 Task: Create a section Dash & Dazzle and in the section, add a milestone Infrastructure Upgrade in the project UltraTech.
Action: Mouse moved to (74, 380)
Screenshot: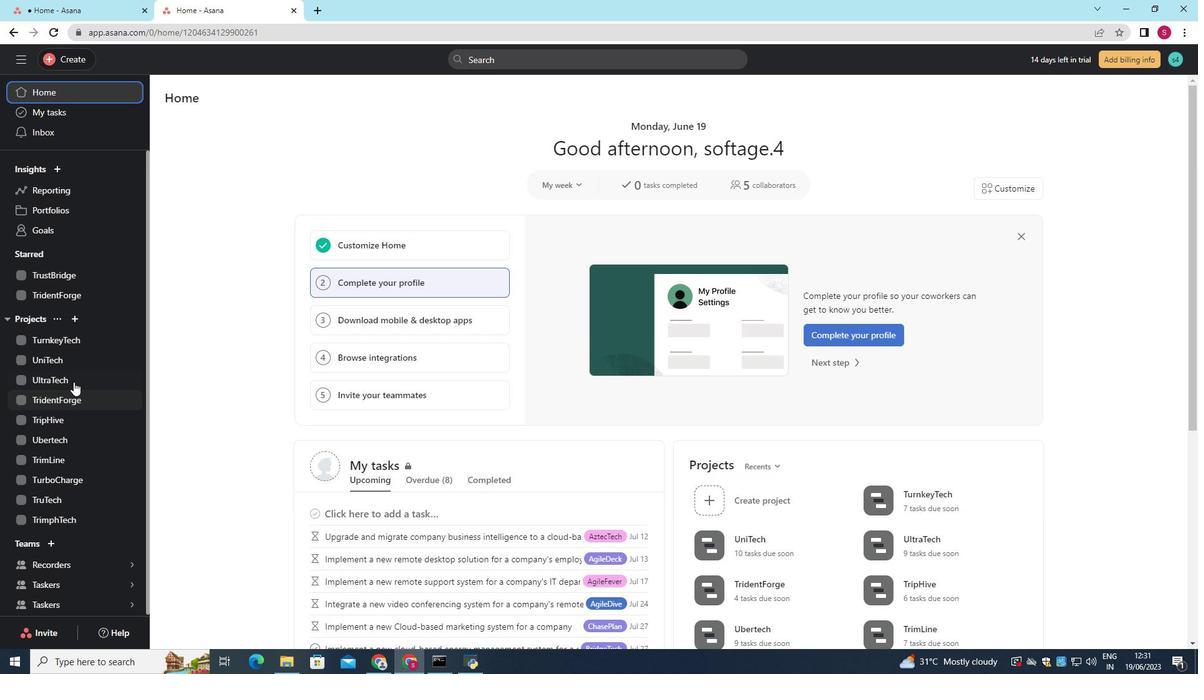 
Action: Mouse pressed left at (74, 380)
Screenshot: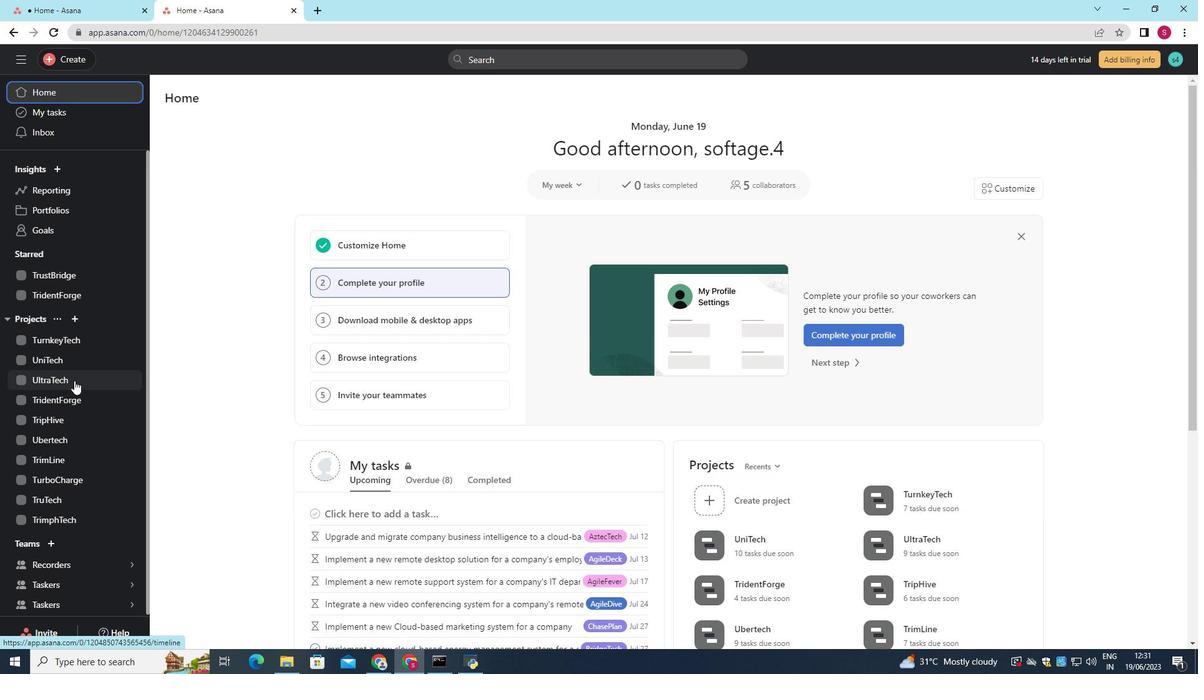
Action: Mouse moved to (204, 567)
Screenshot: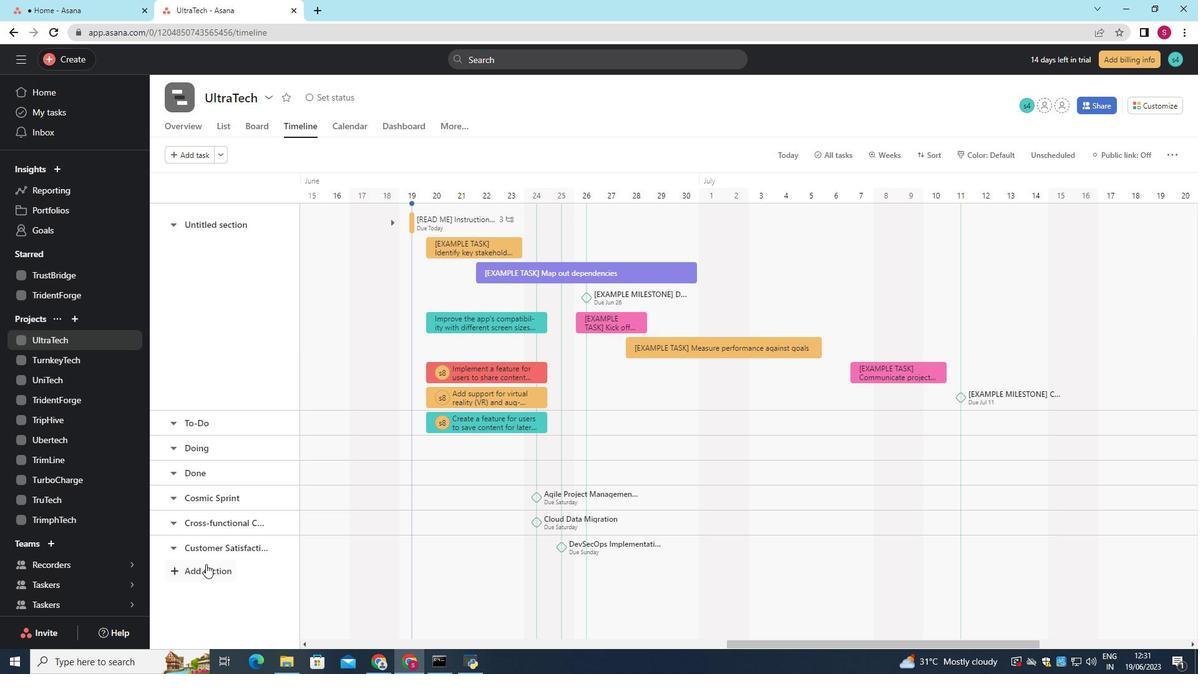 
Action: Mouse pressed left at (204, 567)
Screenshot: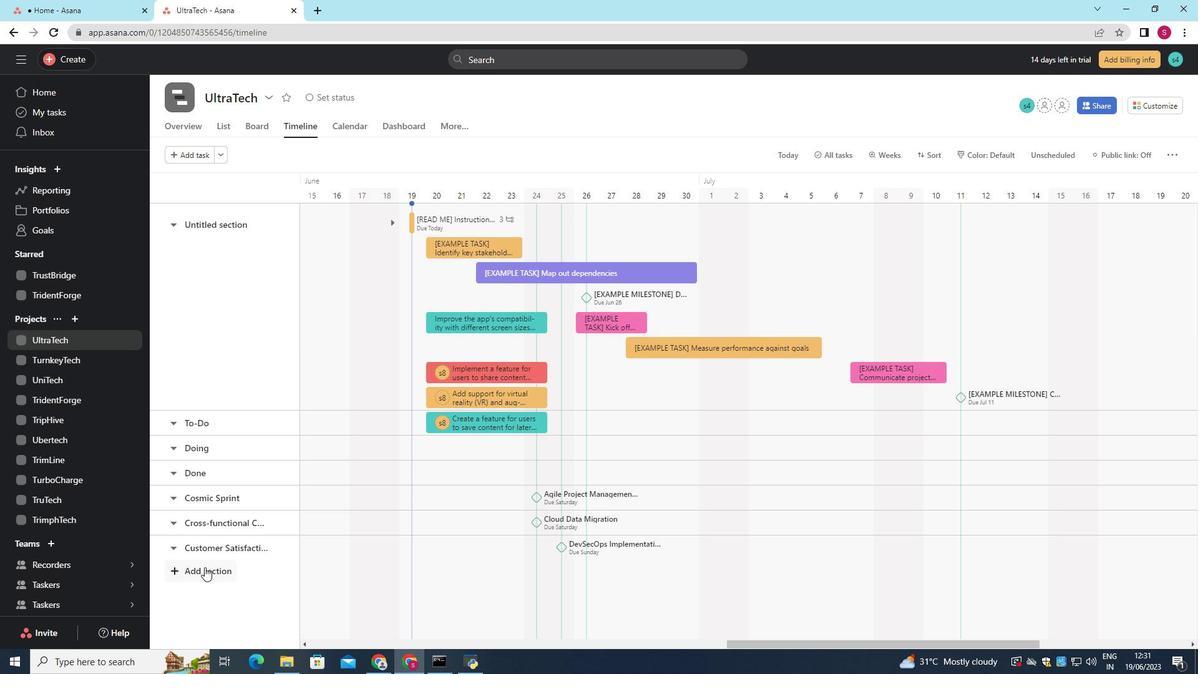 
Action: Key pressed <Key.shift>Dash<Key.space><Key.shift><Key.shift><Key.shift><Key.shift><Key.shift><Key.shift><Key.shift><Key.shift><Key.shift><Key.shift><Key.shift><Key.shift><Key.shift><Key.shift><Key.shift><Key.shift><Key.shift><Key.shift><Key.shift><Key.shift><Key.shift><Key.shift><Key.shift><Key.shift><Key.shift><Key.shift>&<Key.space><Key.shift>Dazzle<Key.enter>
Screenshot: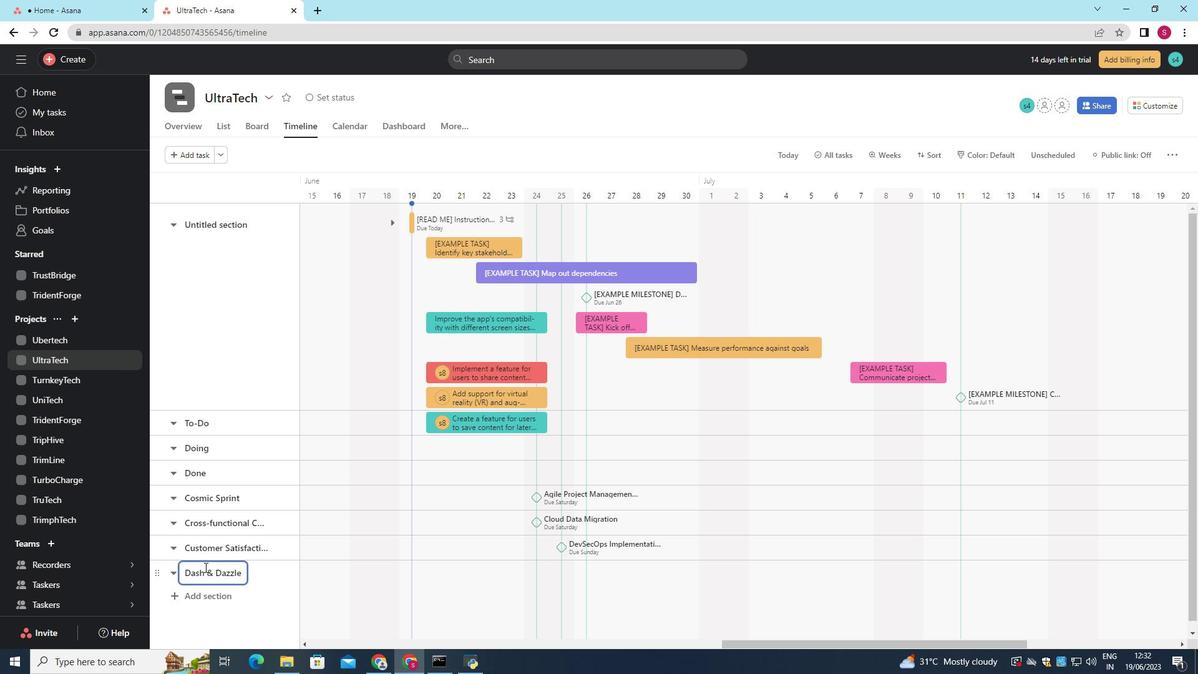 
Action: Mouse moved to (423, 580)
Screenshot: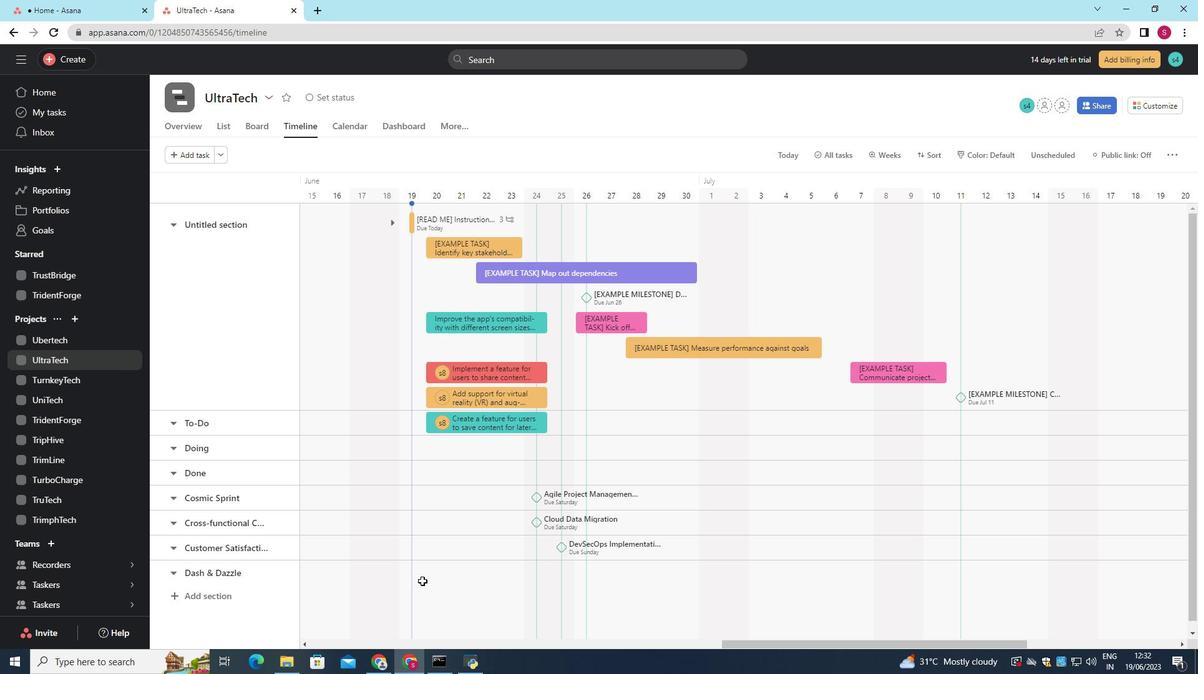 
Action: Mouse pressed left at (423, 580)
Screenshot: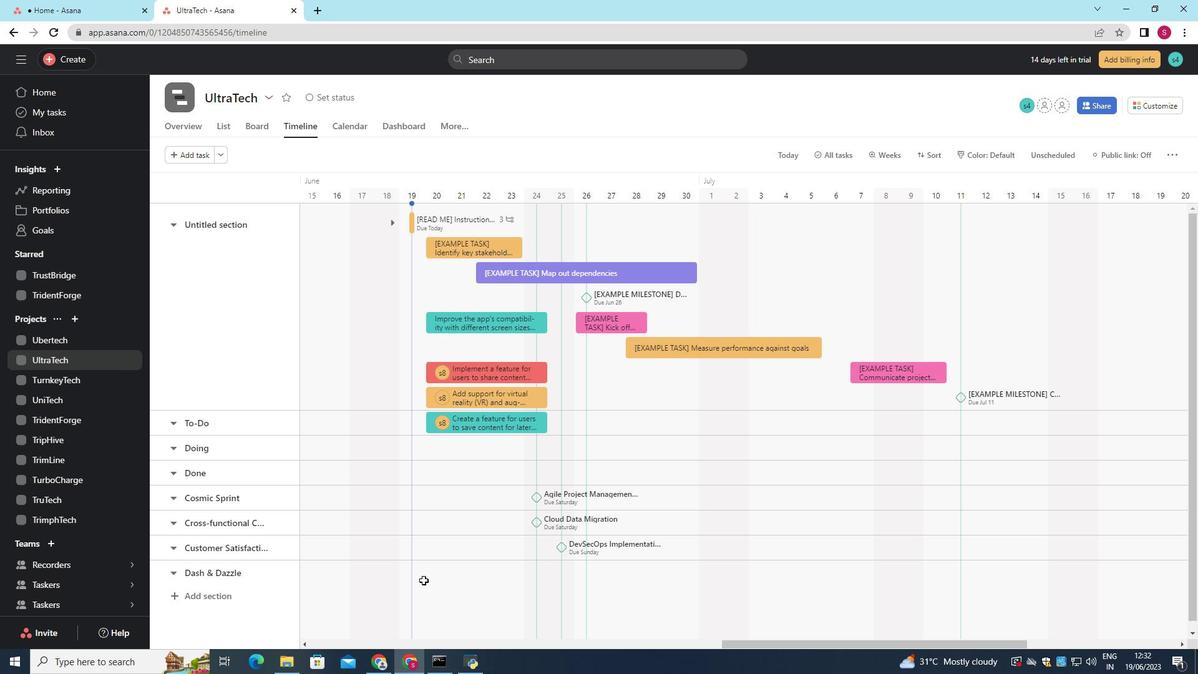 
Action: Key pressed <Key.shift><Key.shift><Key.shift><Key.shift><Key.shift><Key.shift><Key.shift>Infrastructure<Key.space><Key.shift>Upgrade
Screenshot: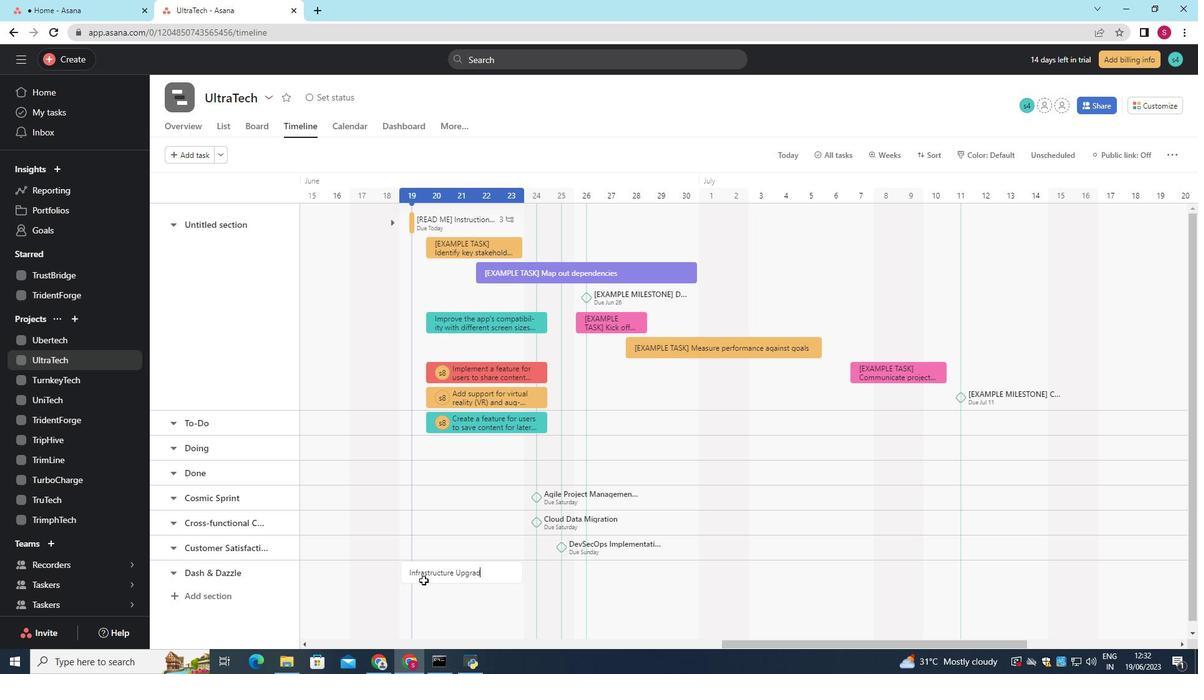 
Action: Mouse moved to (479, 586)
Screenshot: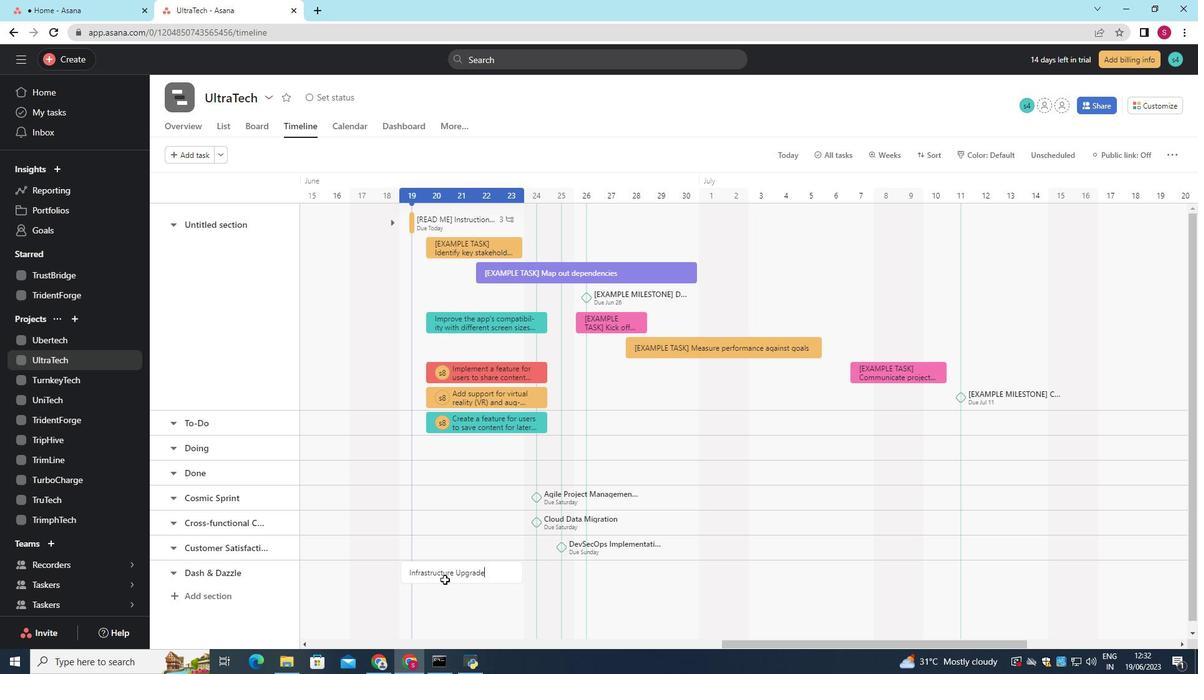 
Action: Key pressed <Key.enter>
Screenshot: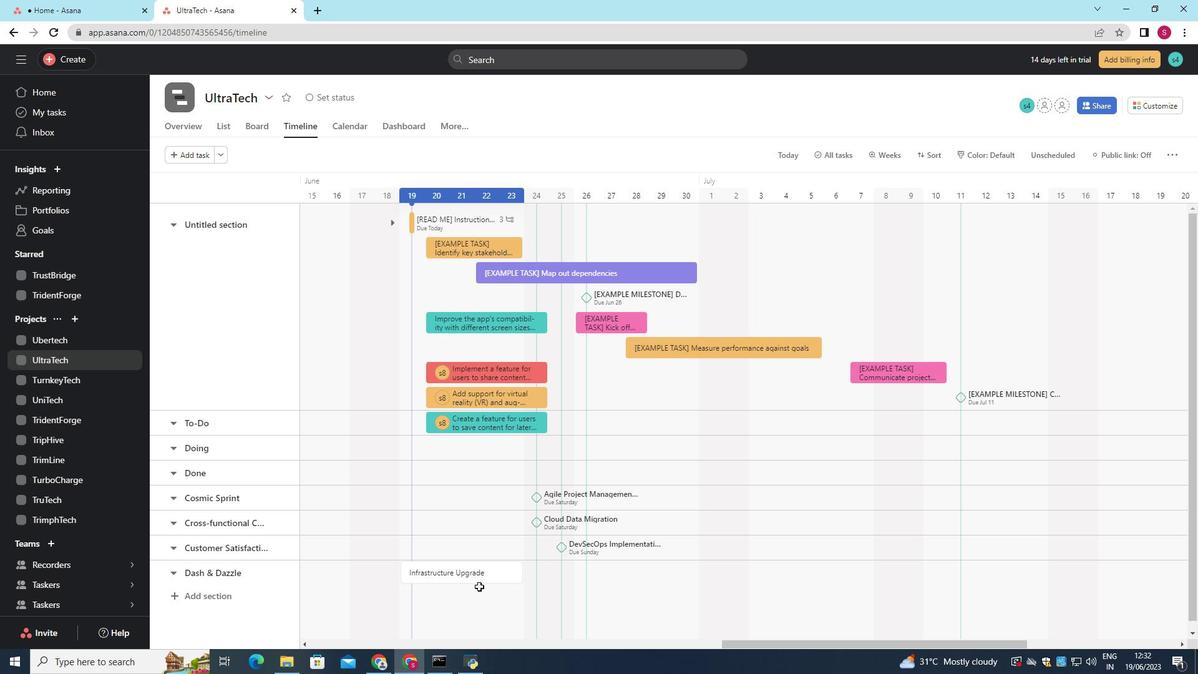 
Action: Mouse moved to (485, 573)
Screenshot: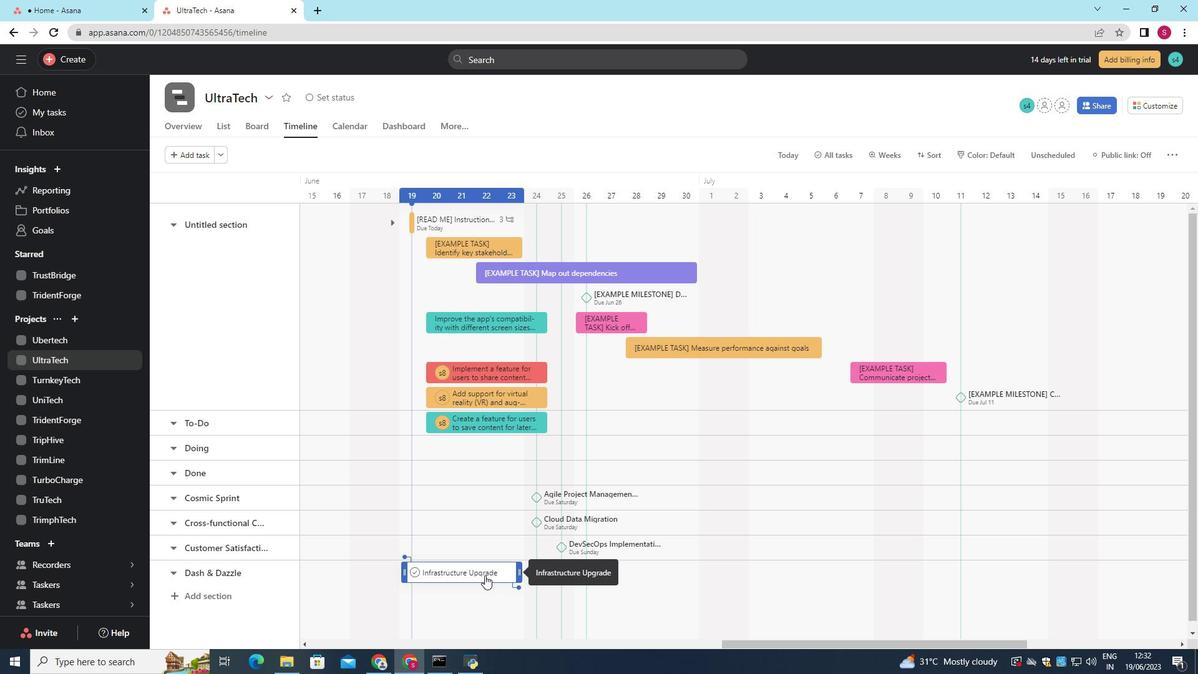 
Action: Mouse pressed right at (485, 573)
Screenshot: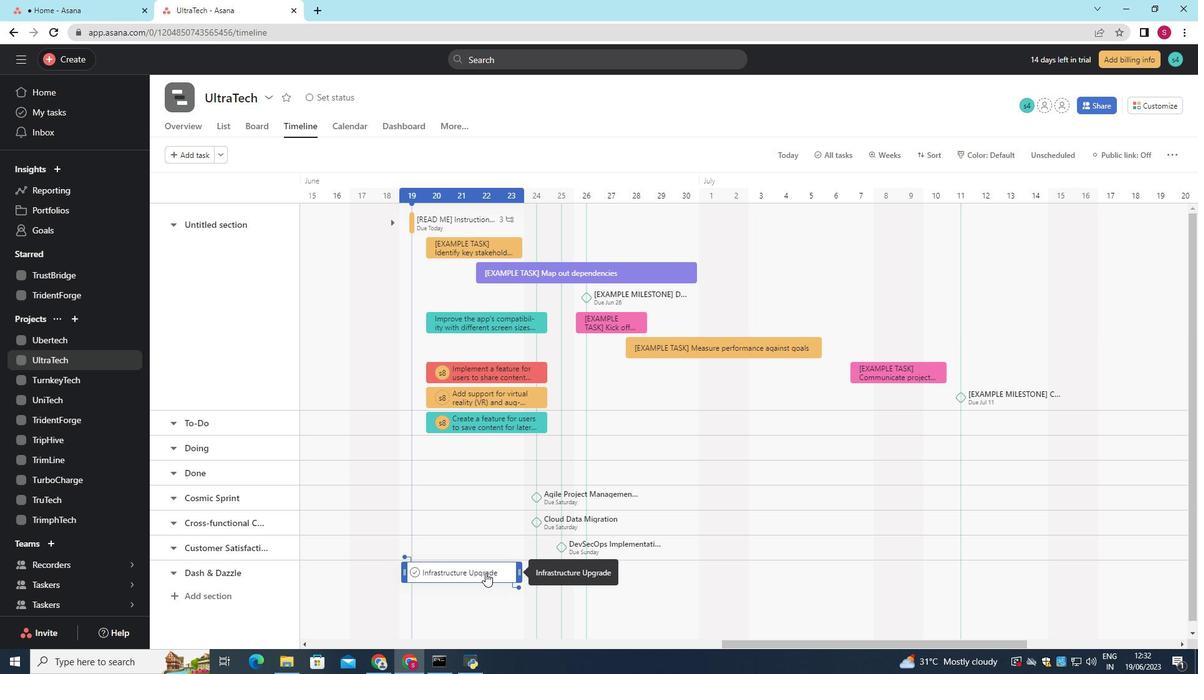 
Action: Mouse moved to (547, 510)
Screenshot: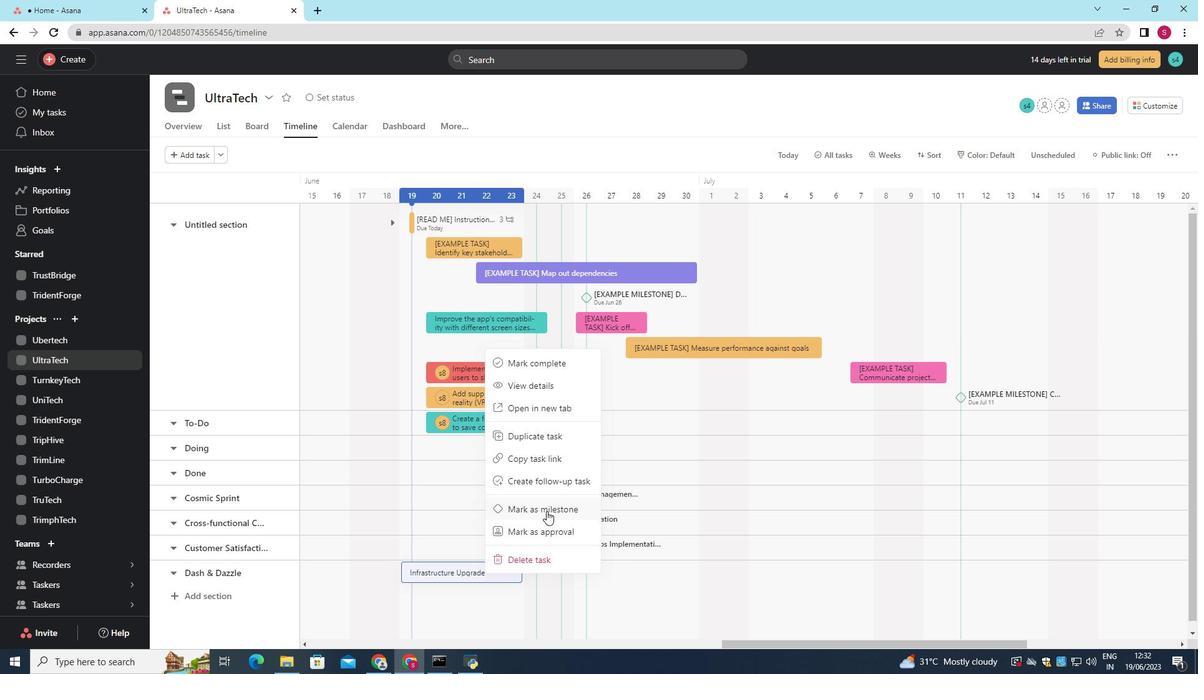 
Action: Mouse pressed left at (547, 510)
Screenshot: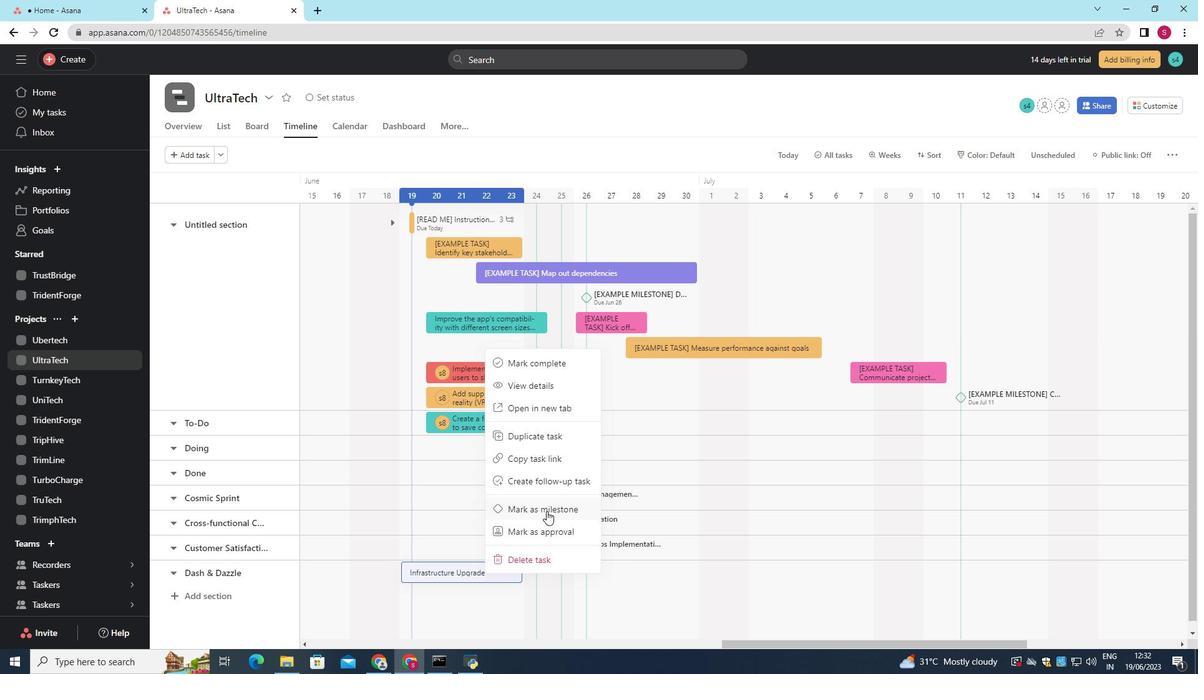 
Action: Mouse moved to (548, 510)
Screenshot: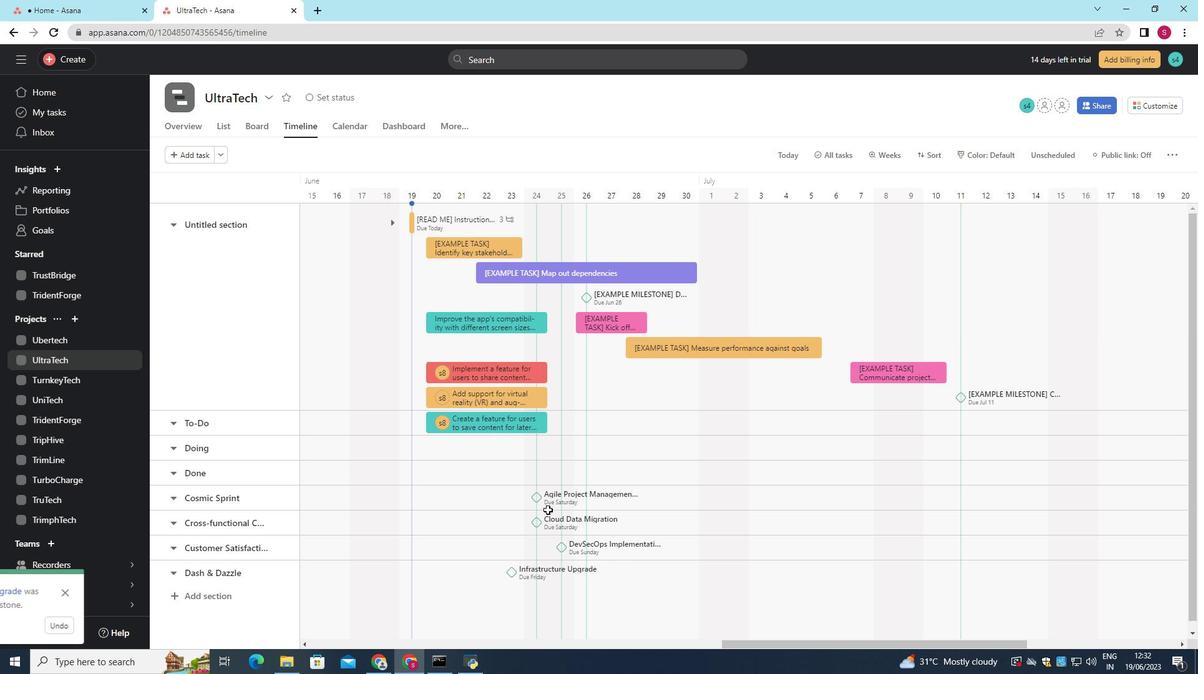 
